 Task: Move the task Add support for SMS notifications to the mobile app to the section To-Do in the project Transcend and sort the tasks in the project by Assignee in Descending order.
Action: Mouse moved to (81, 426)
Screenshot: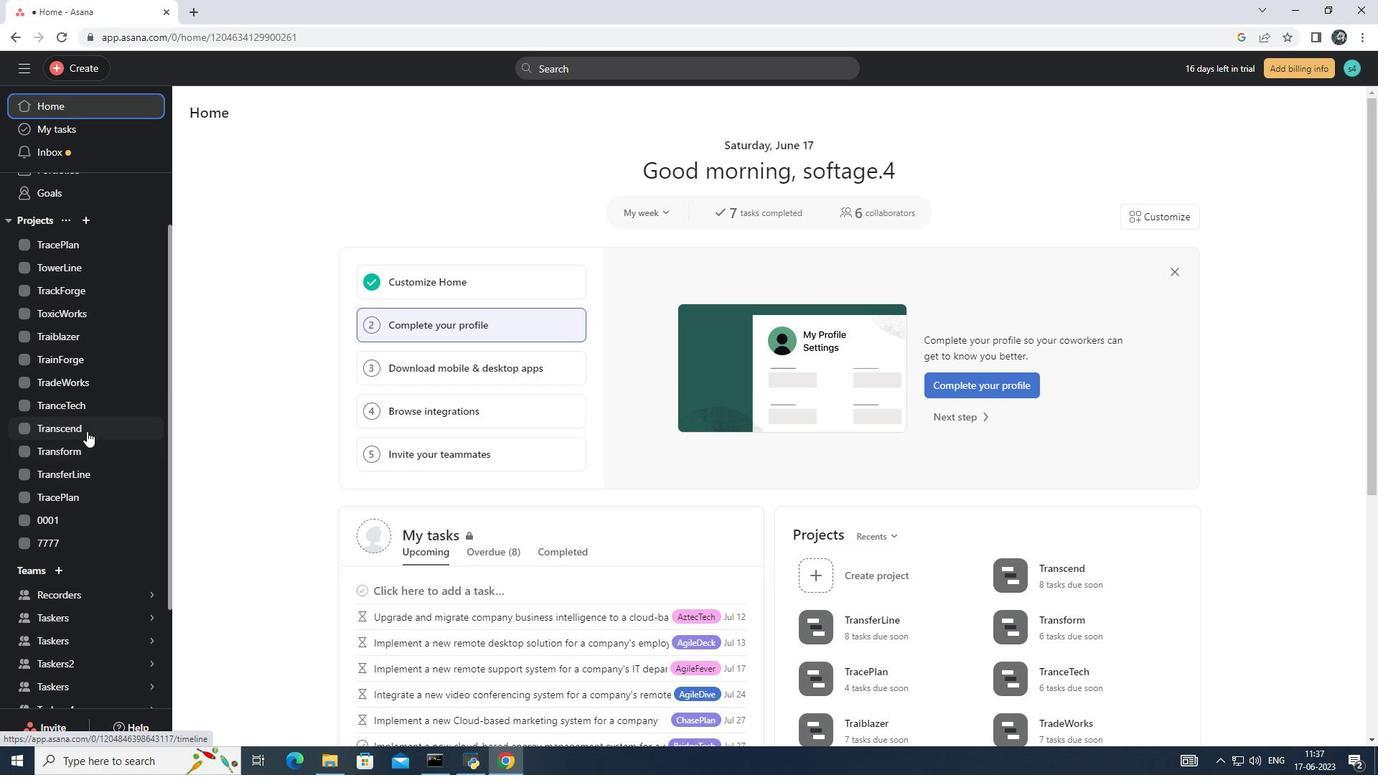 
Action: Mouse pressed left at (81, 426)
Screenshot: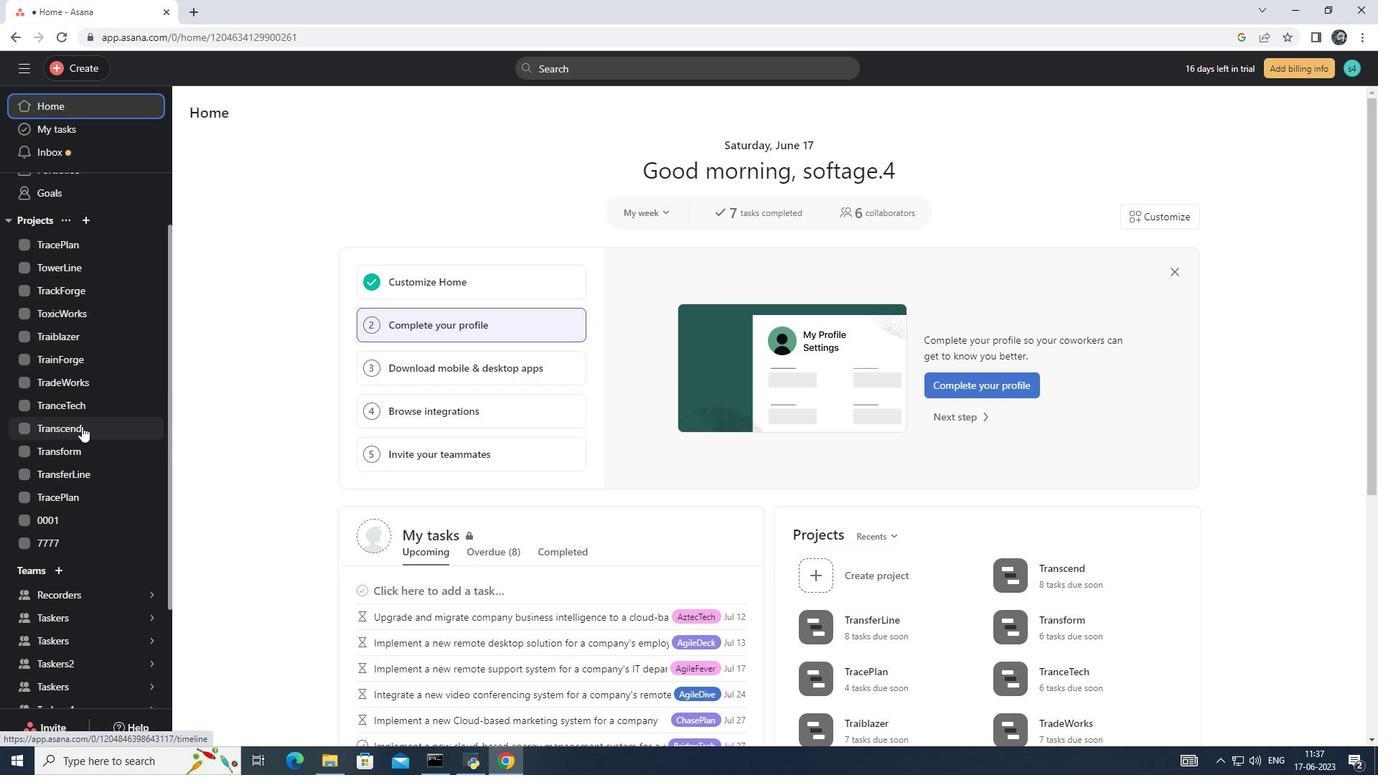 
Action: Mouse moved to (254, 145)
Screenshot: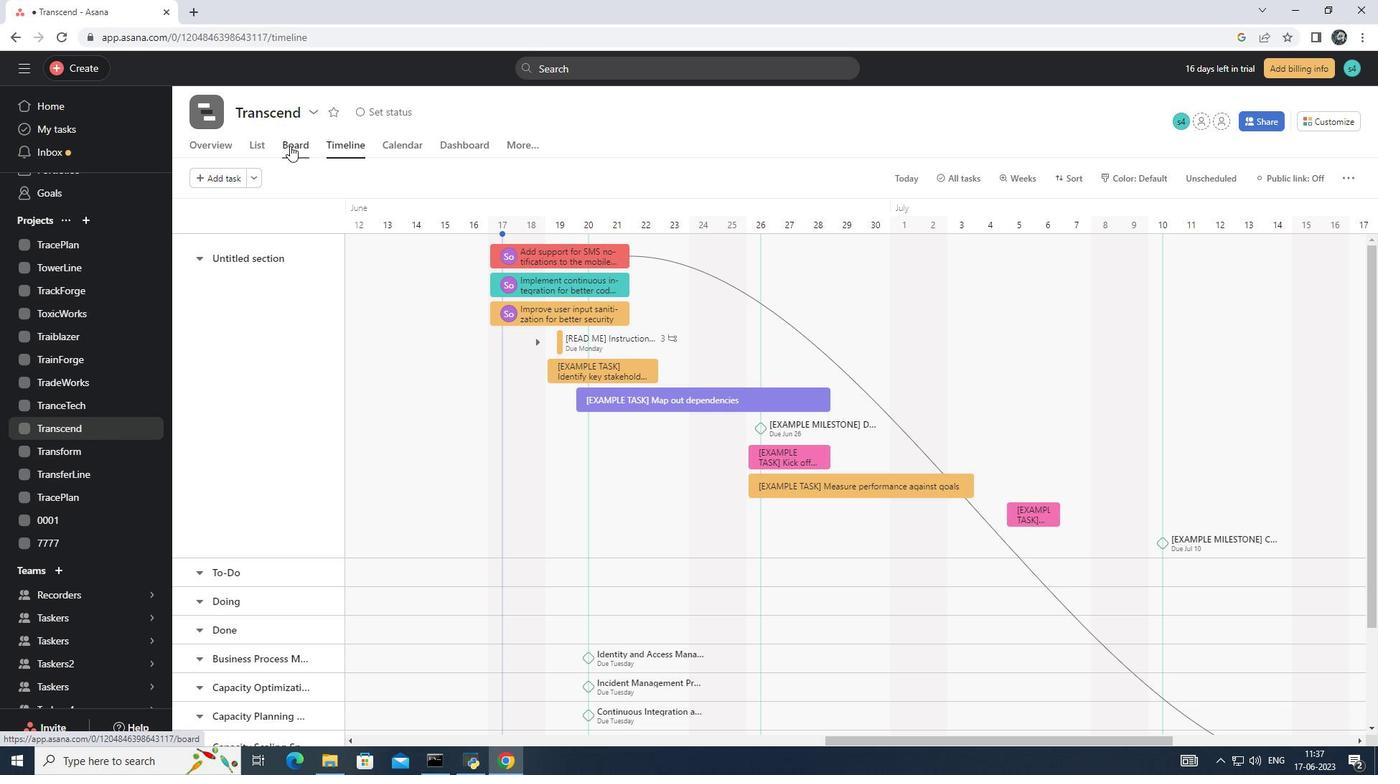 
Action: Mouse pressed left at (254, 145)
Screenshot: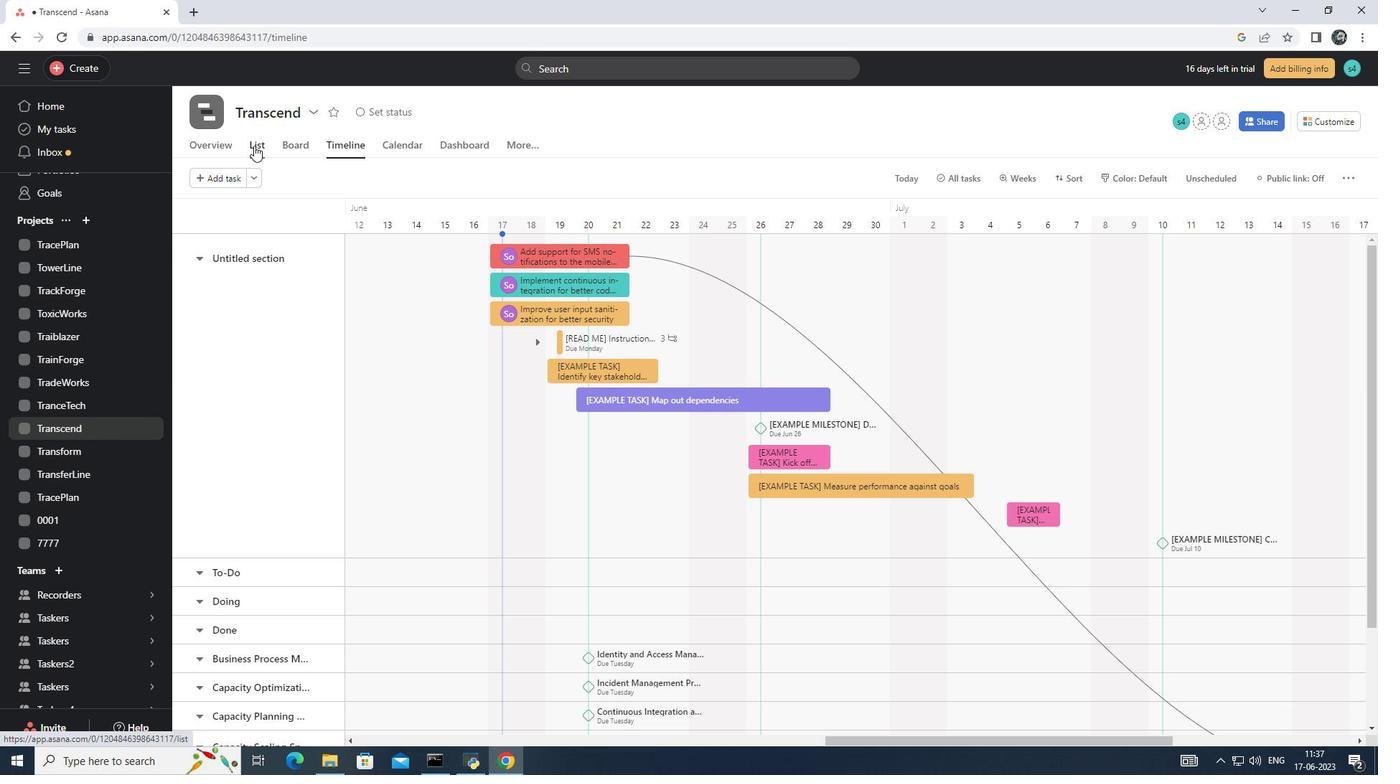 
Action: Mouse moved to (584, 270)
Screenshot: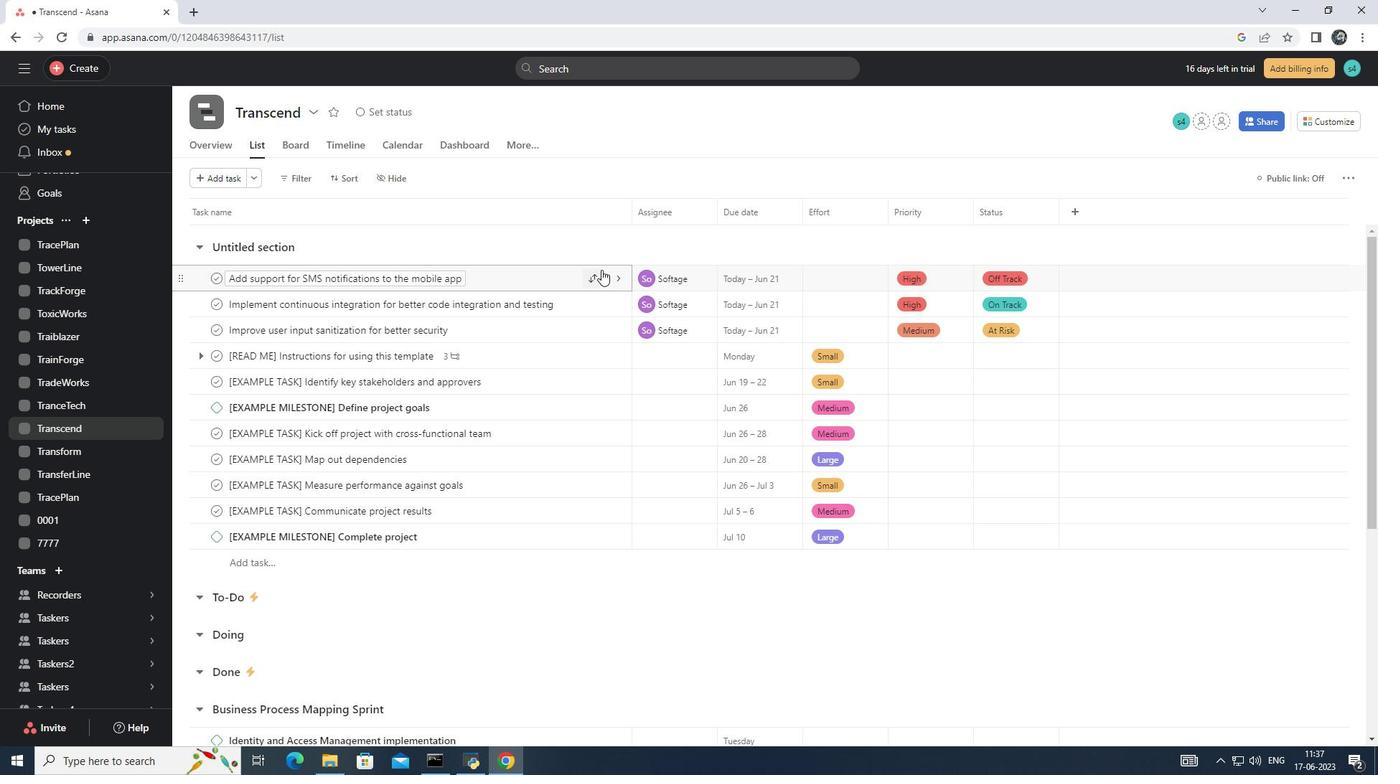 
Action: Mouse pressed left at (584, 270)
Screenshot: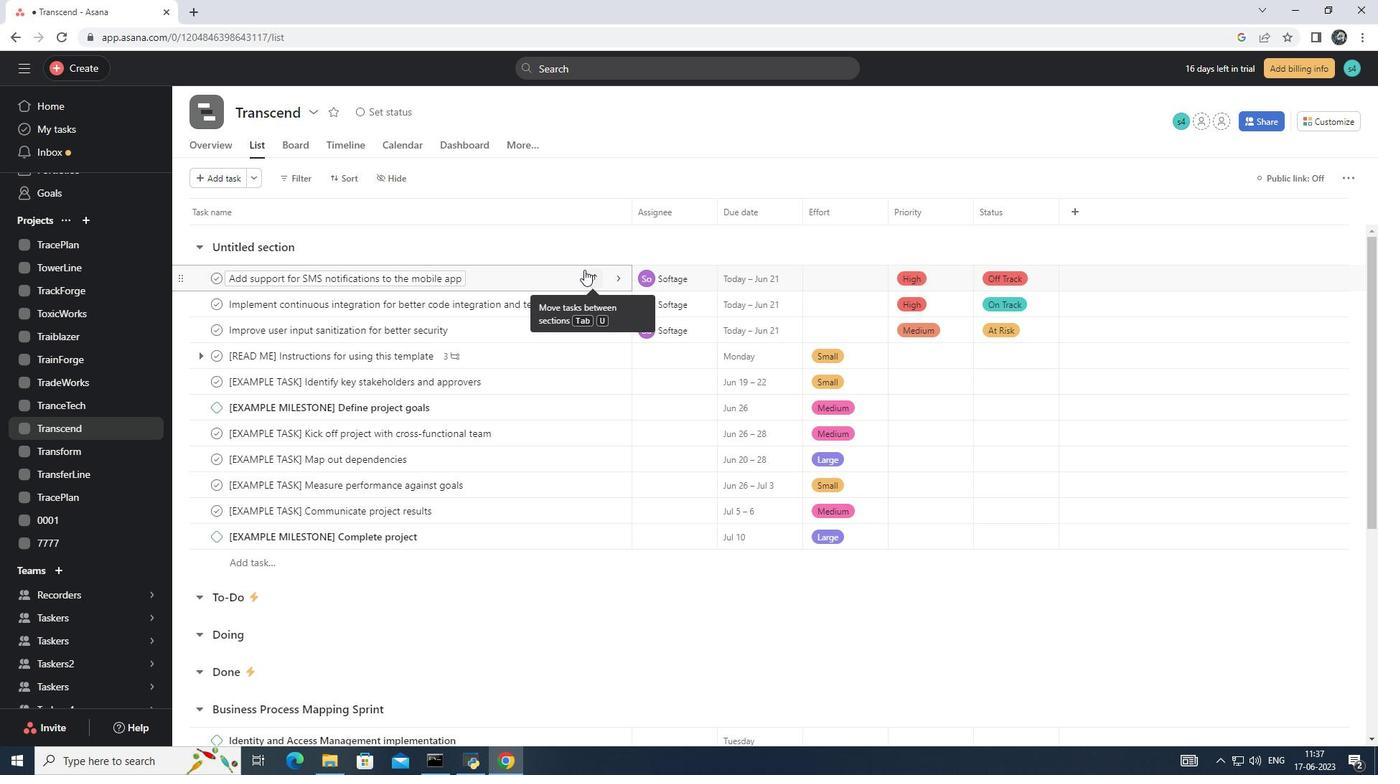 
Action: Mouse moved to (539, 346)
Screenshot: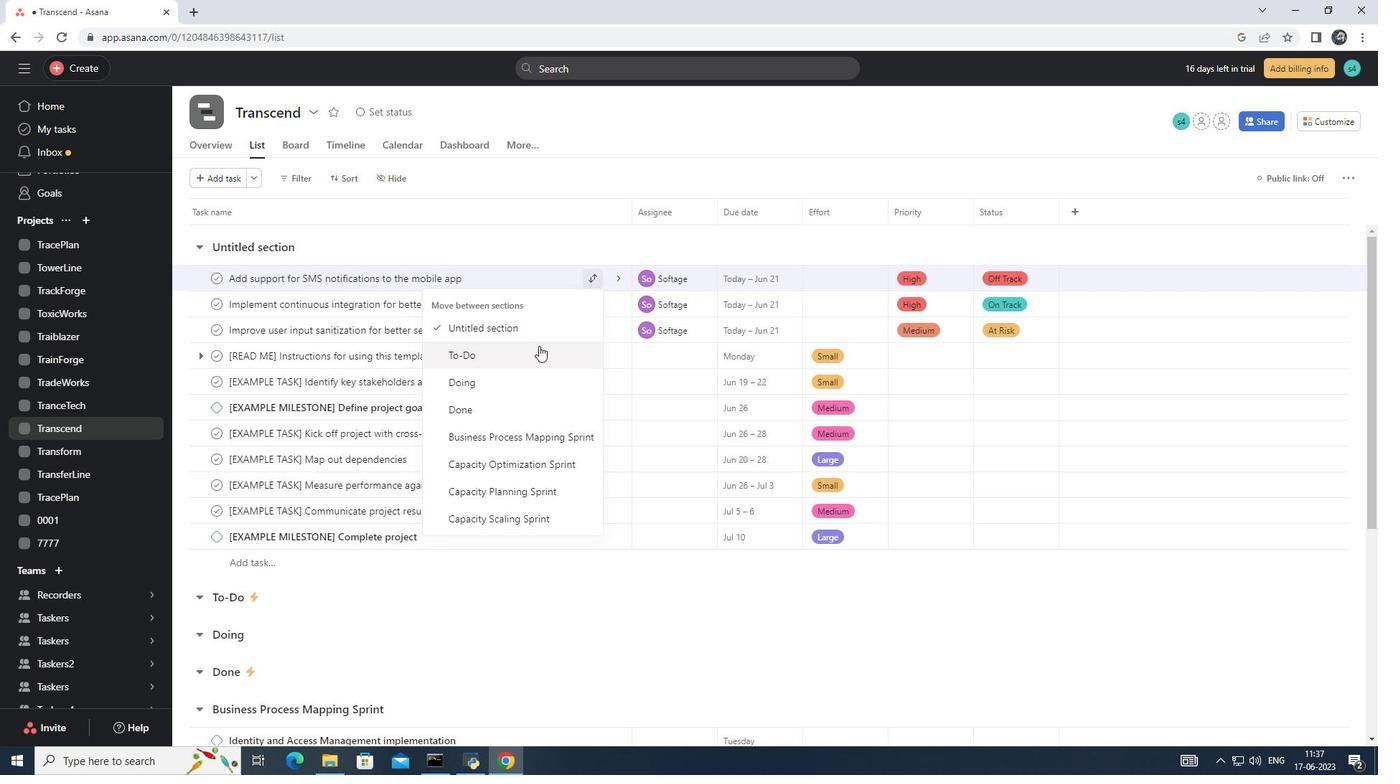 
Action: Mouse pressed left at (539, 346)
Screenshot: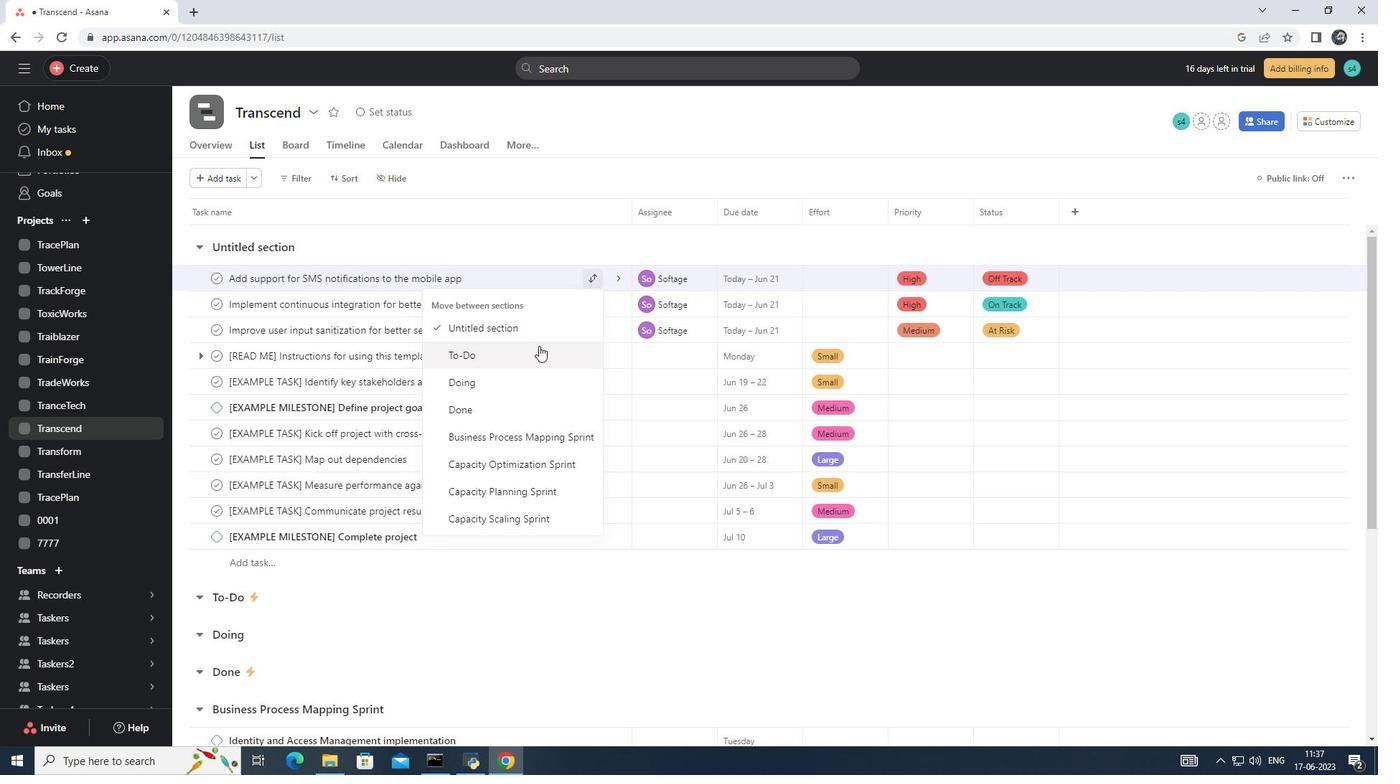 
Action: Mouse moved to (349, 172)
Screenshot: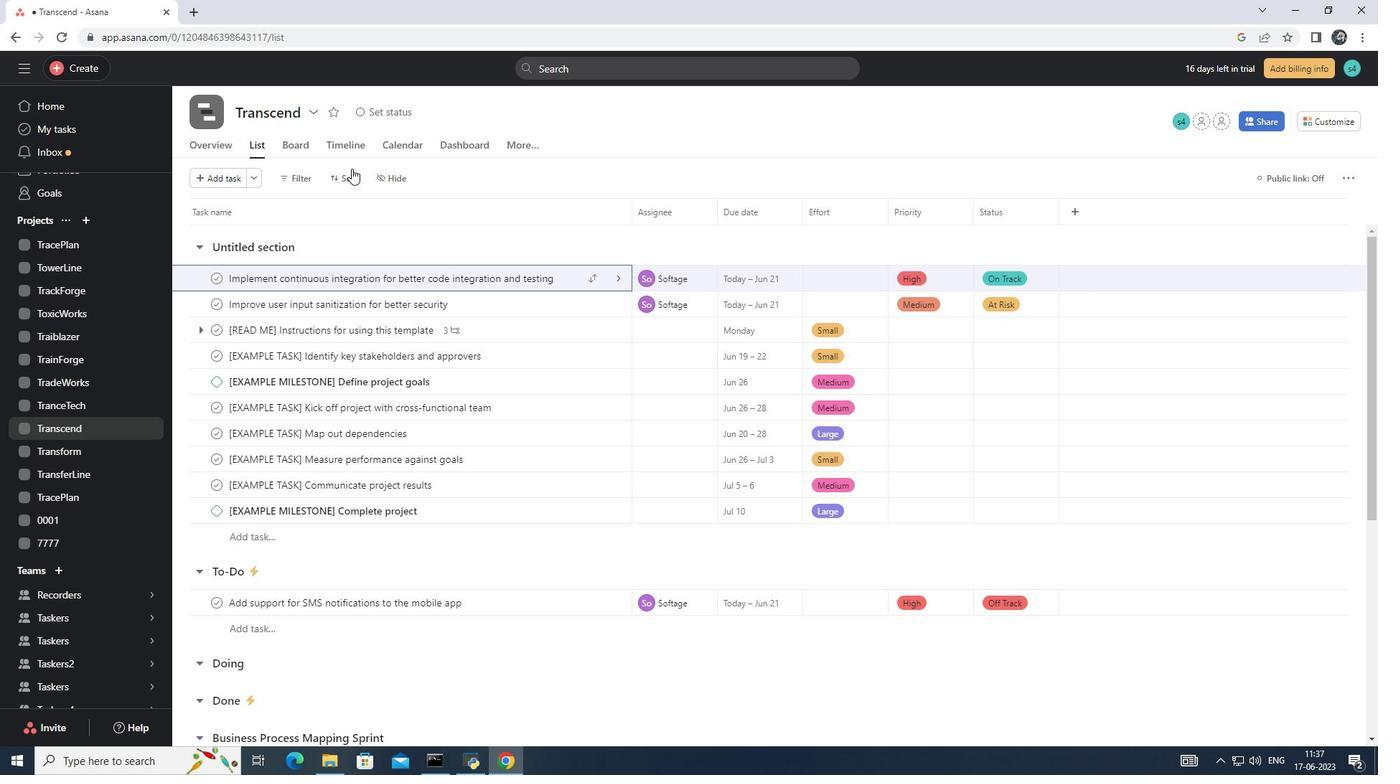 
Action: Mouse pressed left at (349, 172)
Screenshot: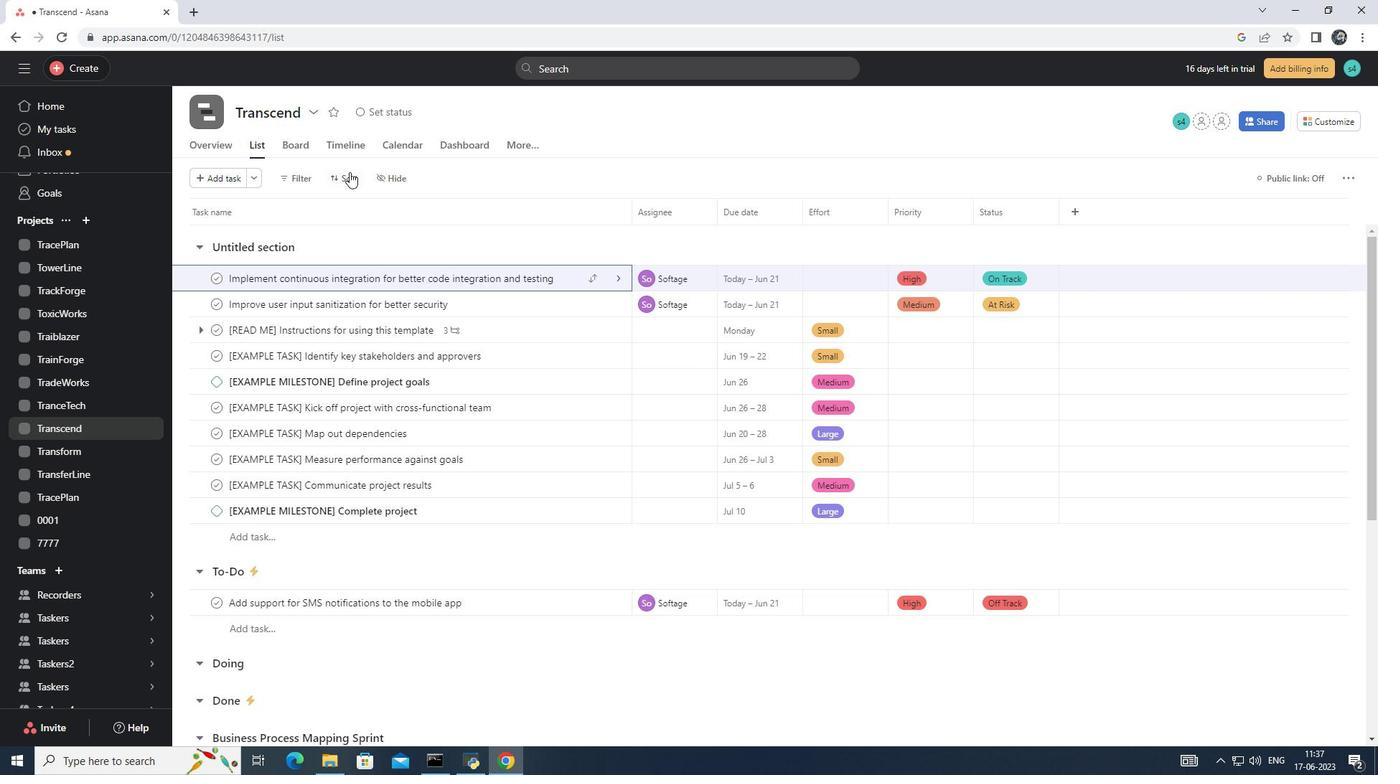 
Action: Mouse moved to (364, 294)
Screenshot: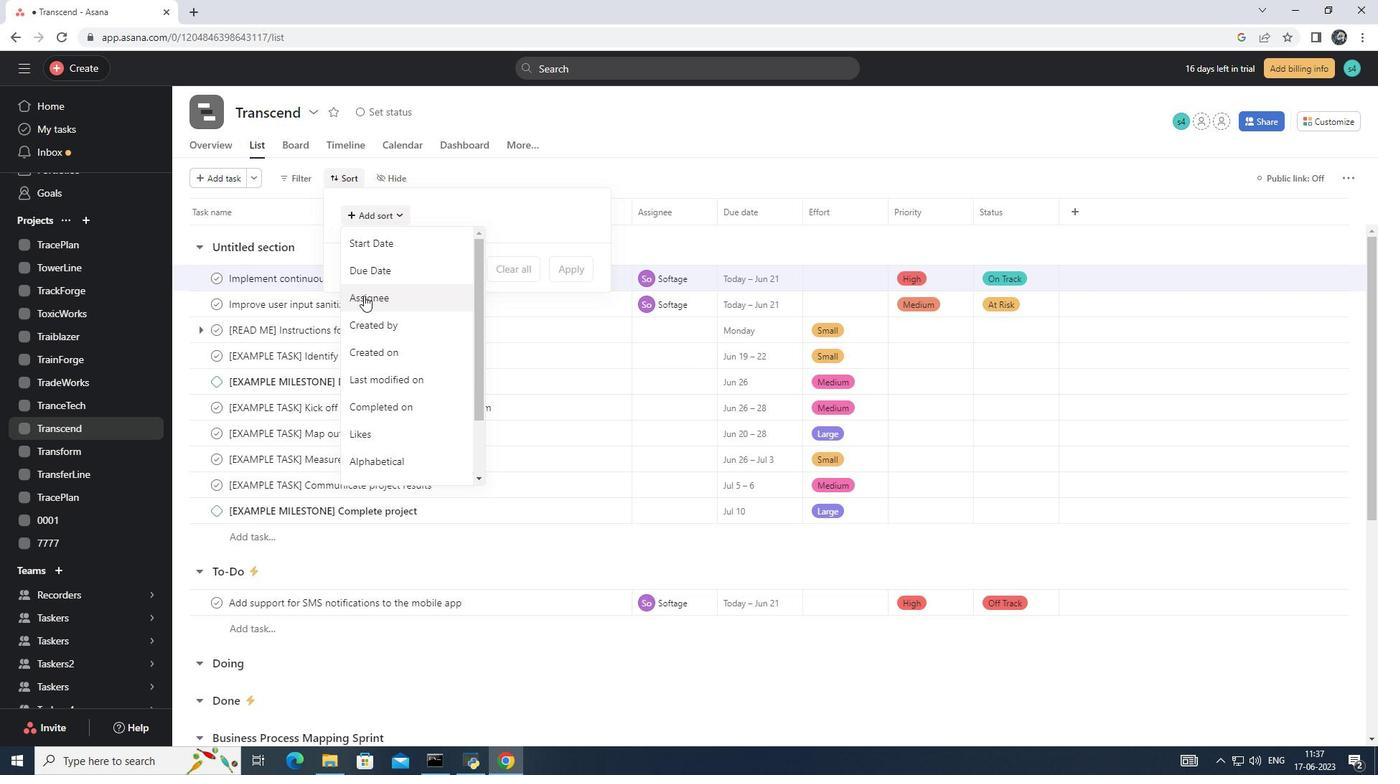 
Action: Mouse pressed left at (364, 294)
Screenshot: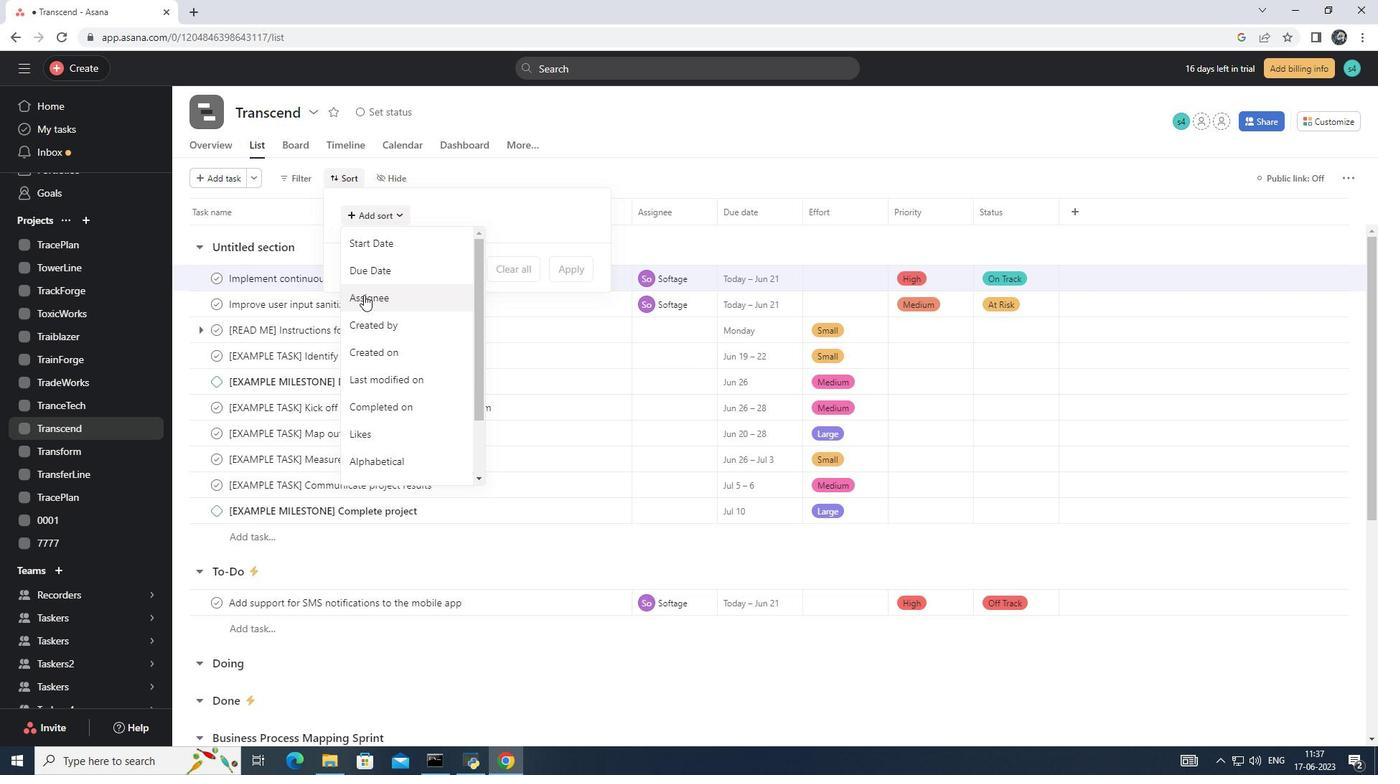 
Action: Mouse moved to (482, 230)
Screenshot: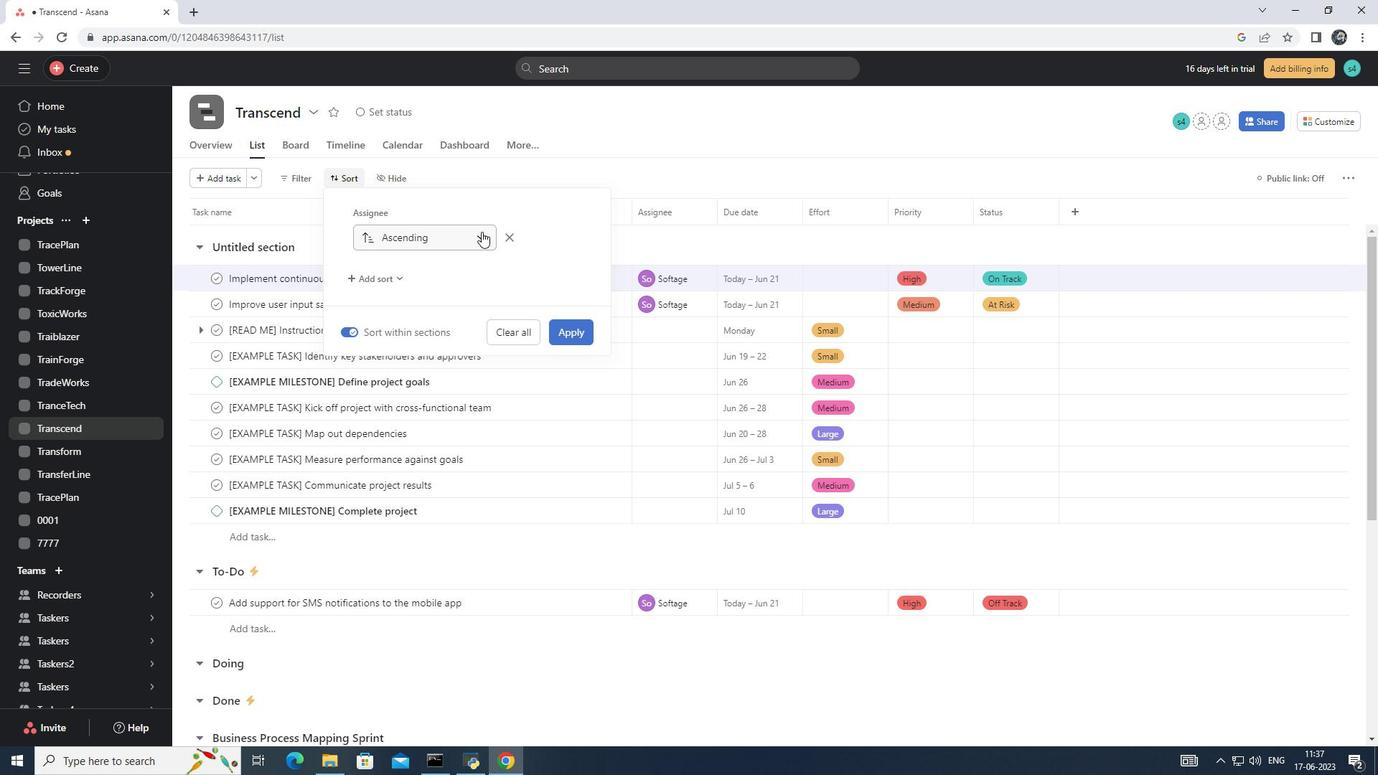 
Action: Mouse pressed left at (482, 230)
Screenshot: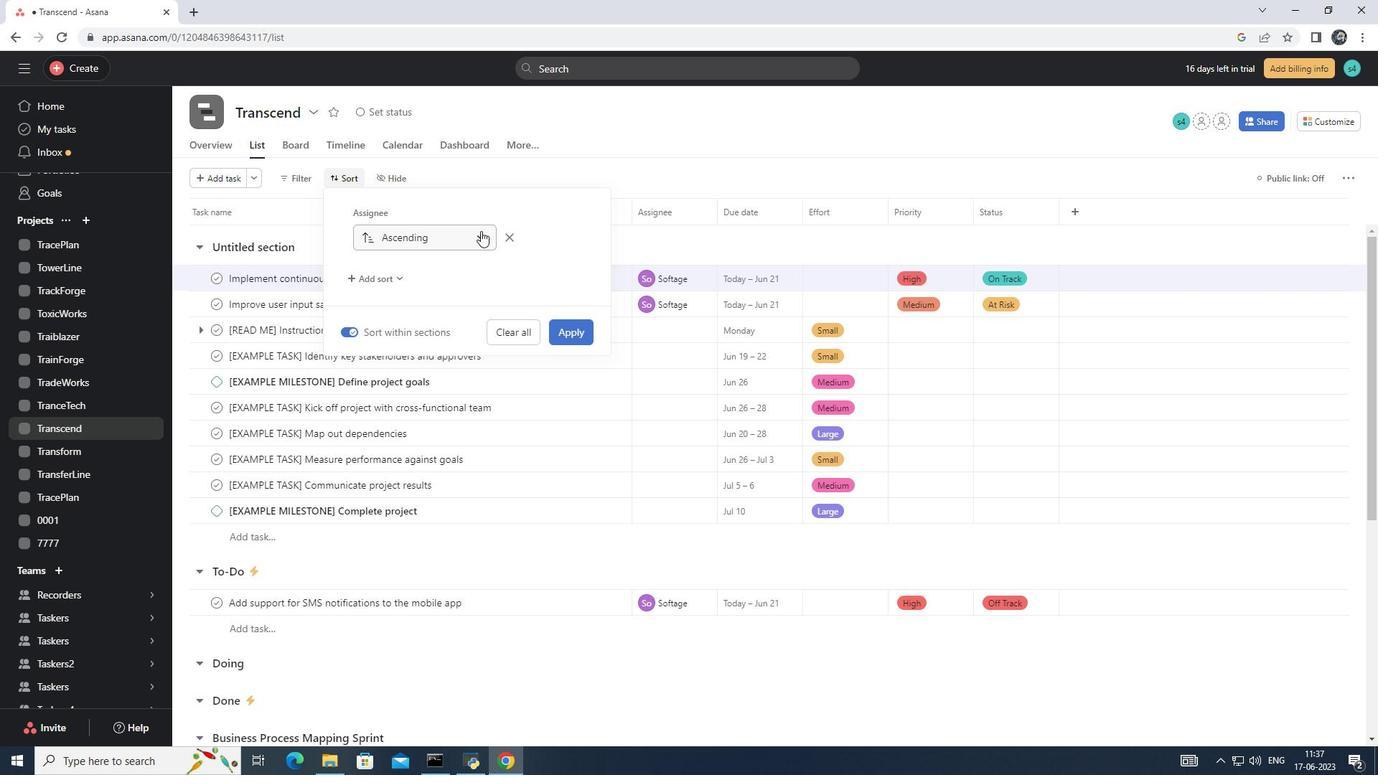 
Action: Mouse moved to (437, 291)
Screenshot: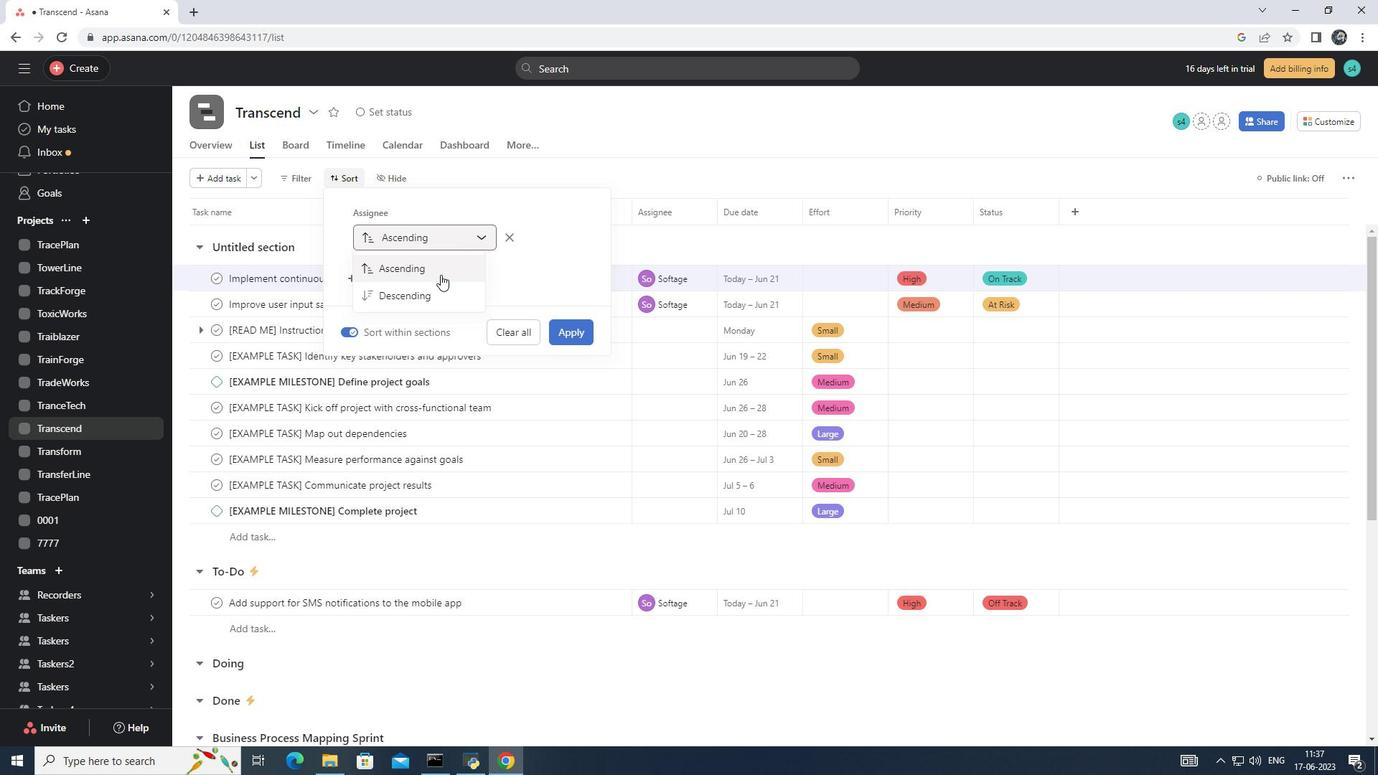 
Action: Mouse pressed left at (437, 291)
Screenshot: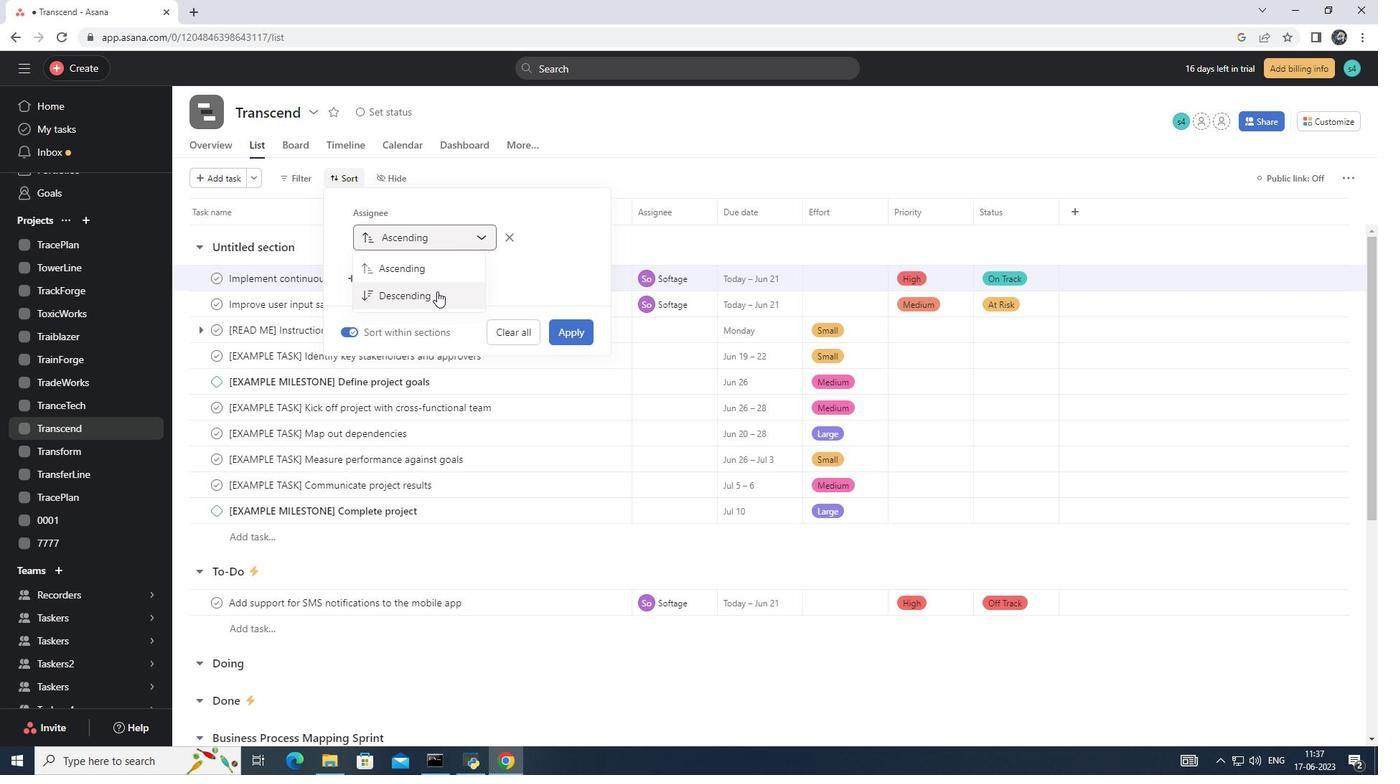 
Action: Mouse moved to (563, 329)
Screenshot: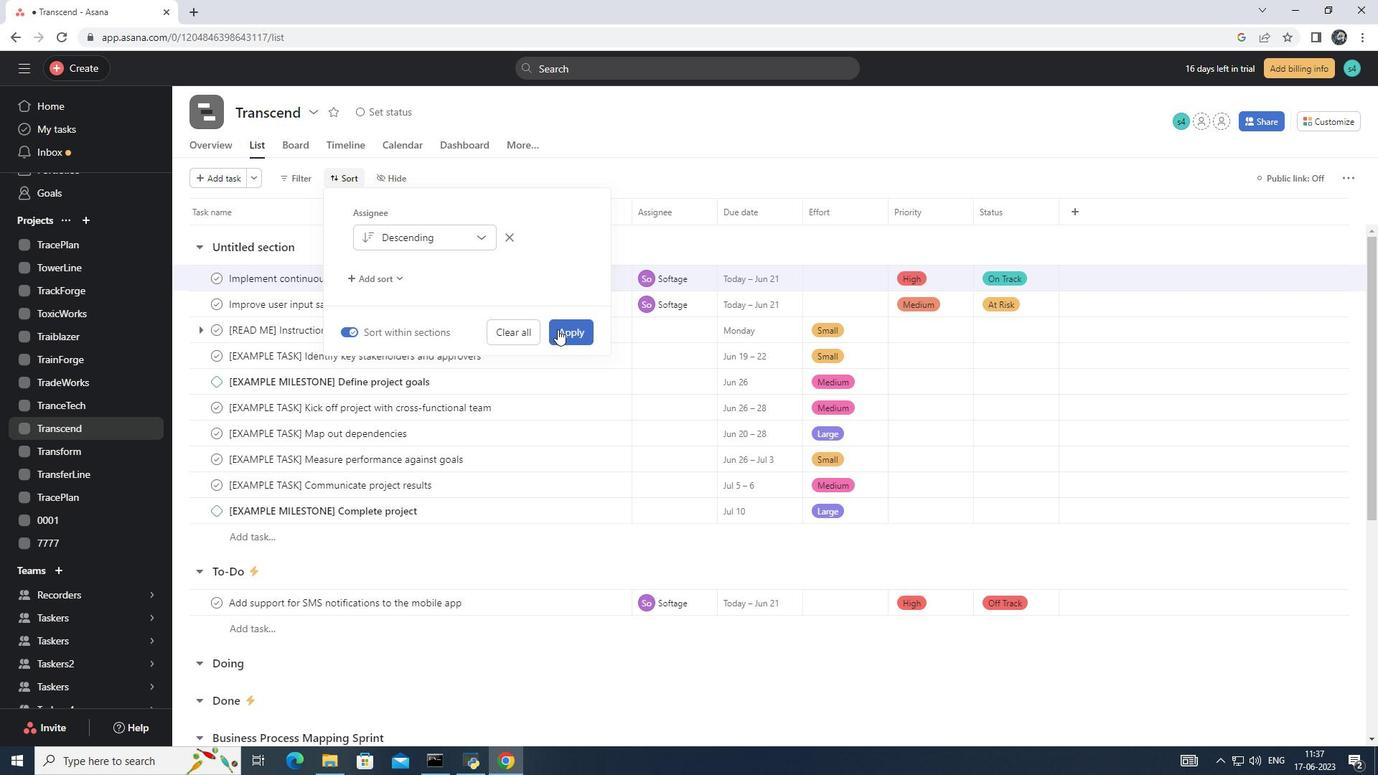 
Action: Mouse pressed left at (563, 329)
Screenshot: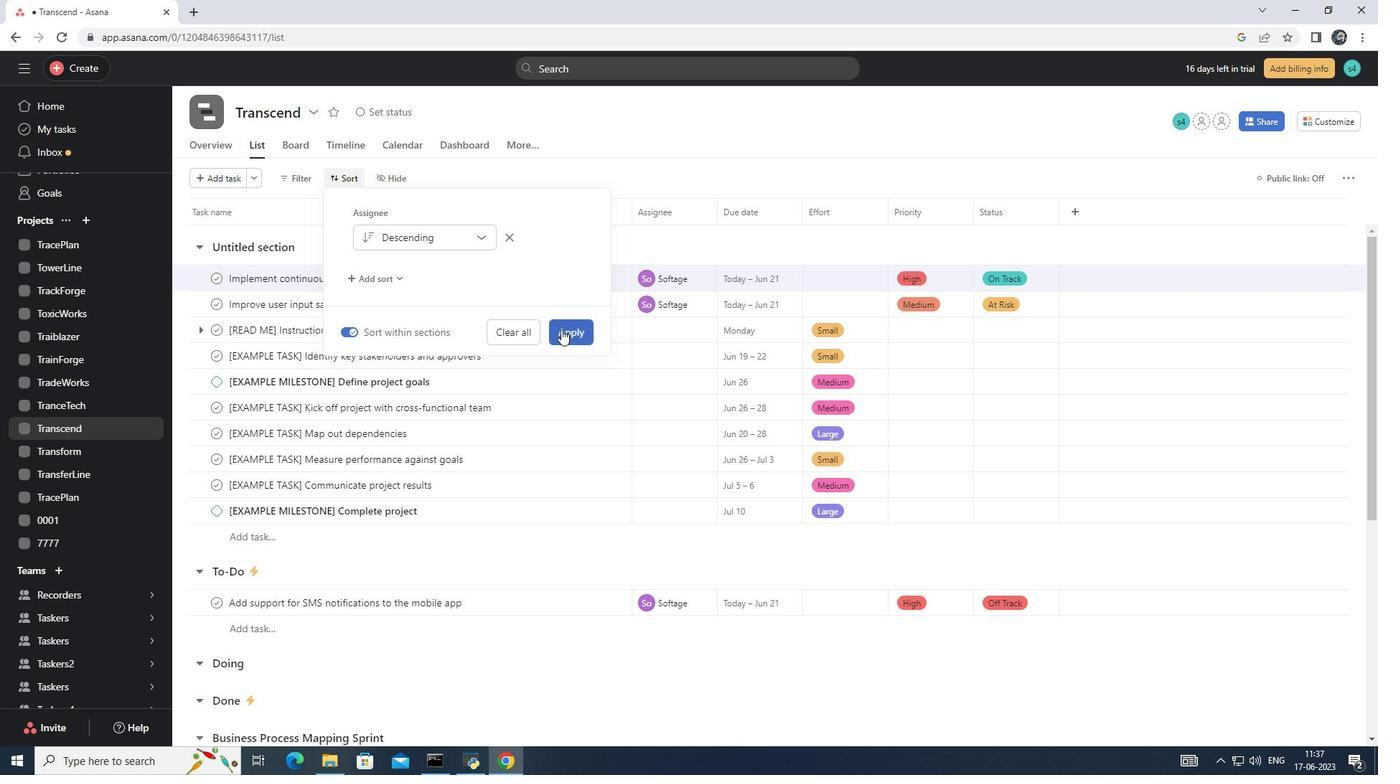 
Action: Mouse moved to (391, 372)
Screenshot: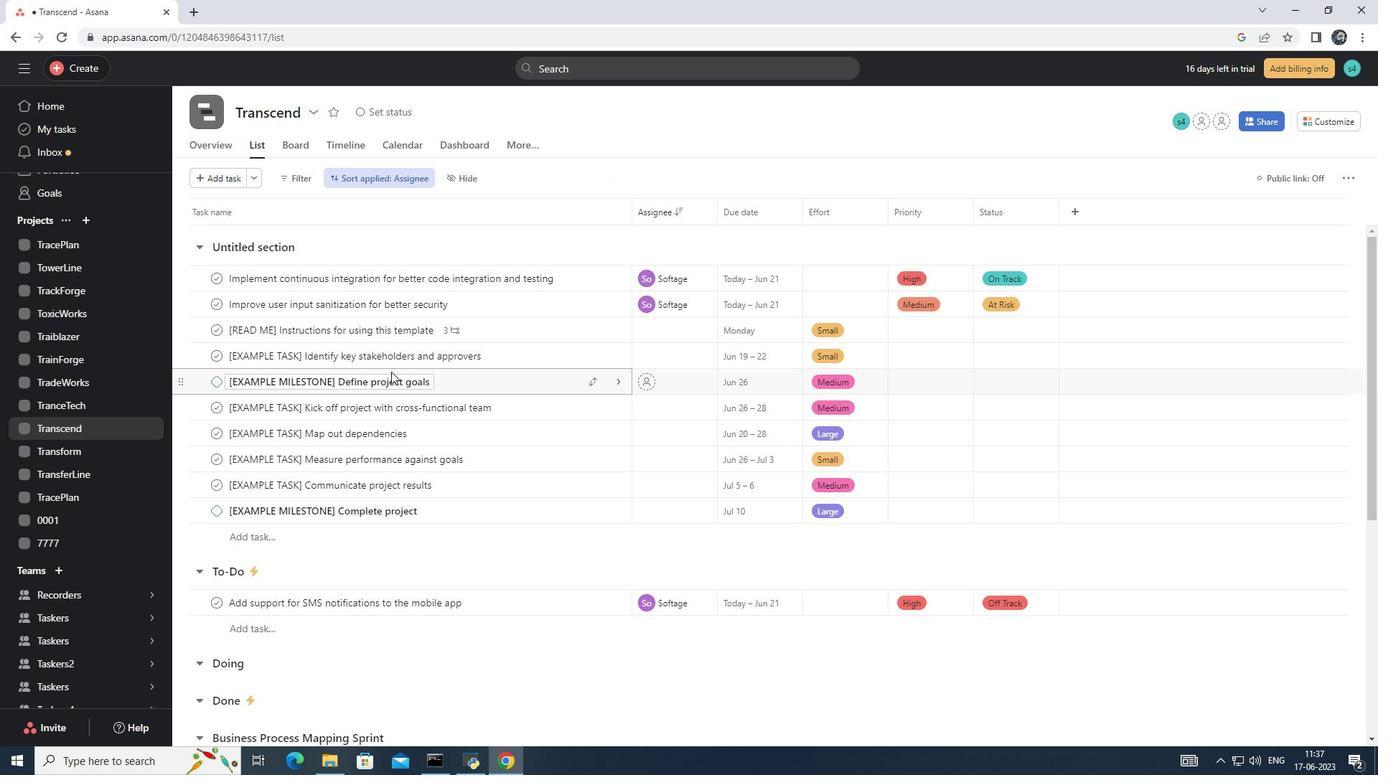 
